 Task: Filter people by current company EY.
Action: Mouse moved to (329, 124)
Screenshot: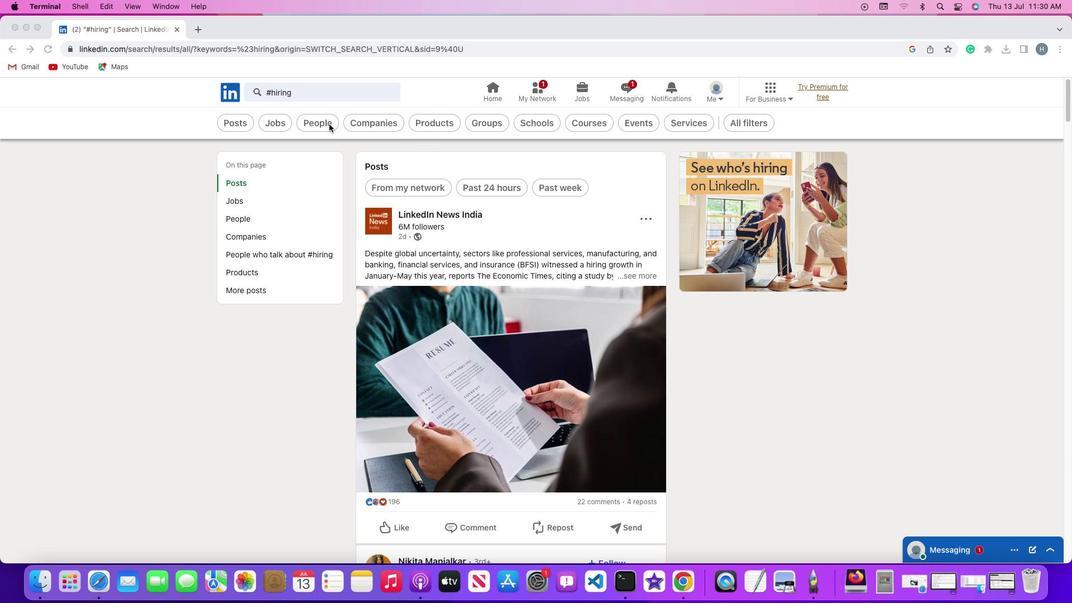 
Action: Mouse pressed left at (329, 124)
Screenshot: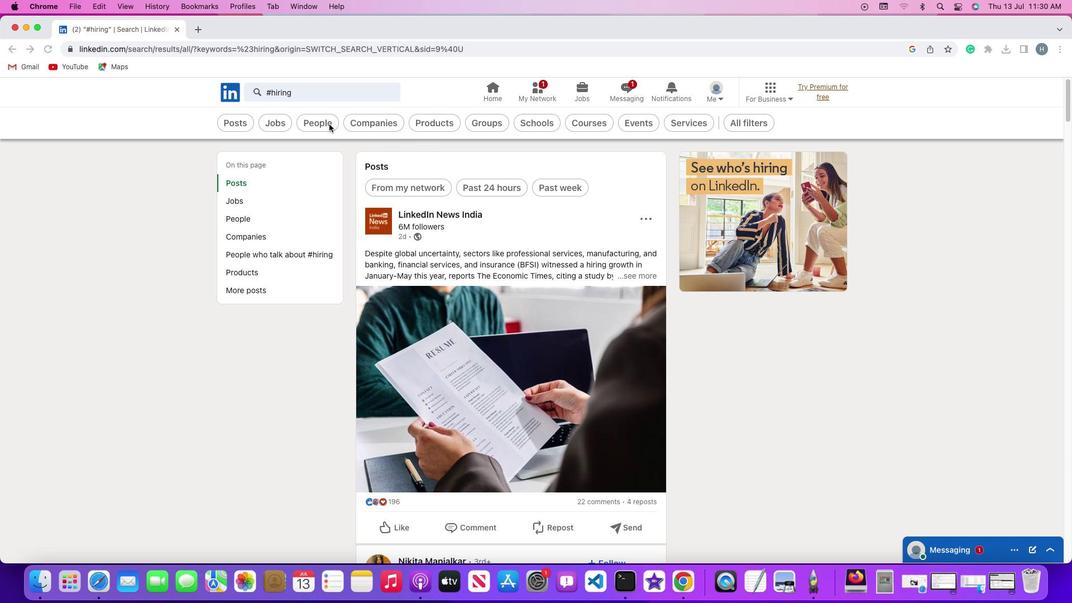 
Action: Mouse pressed left at (329, 124)
Screenshot: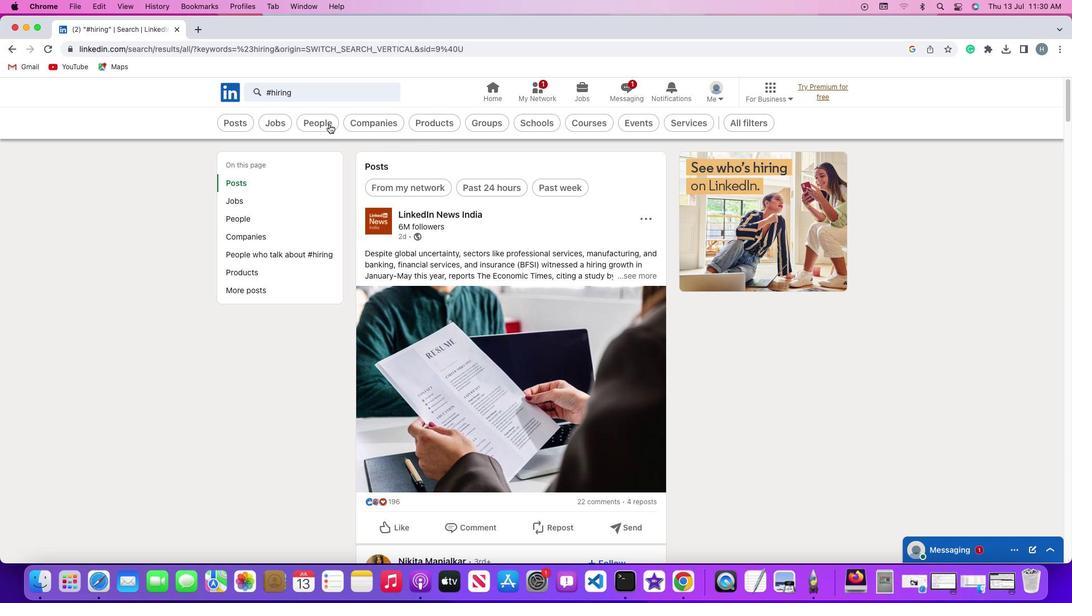 
Action: Mouse moved to (520, 121)
Screenshot: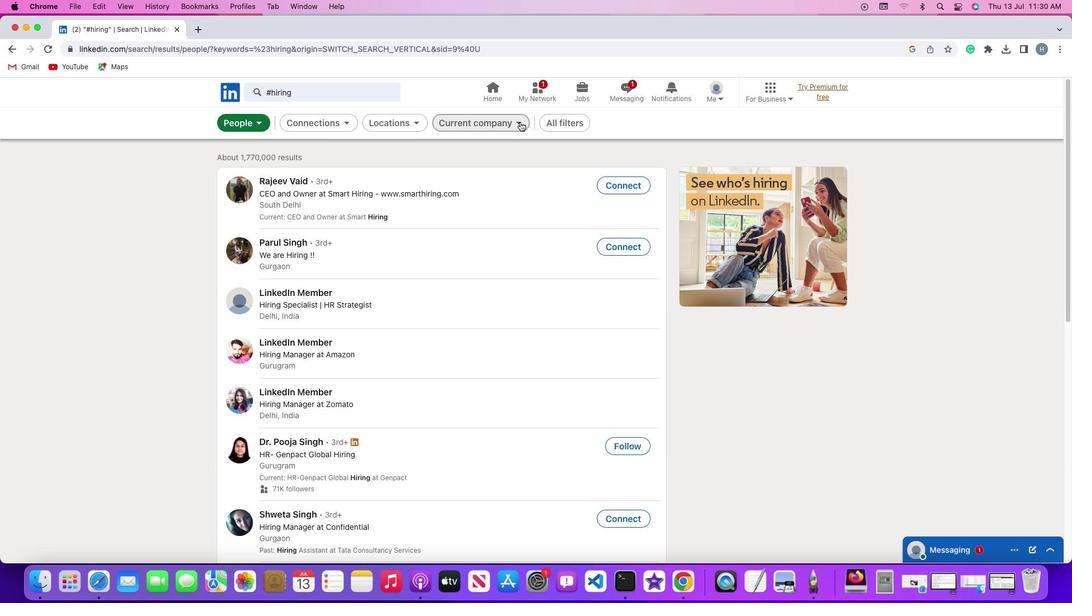 
Action: Mouse pressed left at (520, 121)
Screenshot: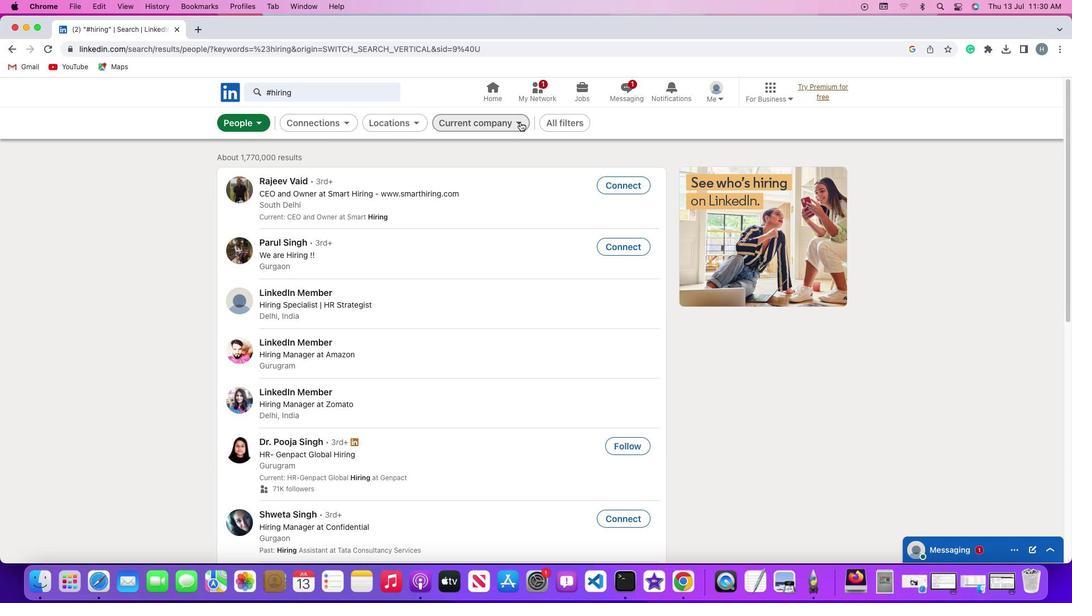 
Action: Mouse moved to (411, 279)
Screenshot: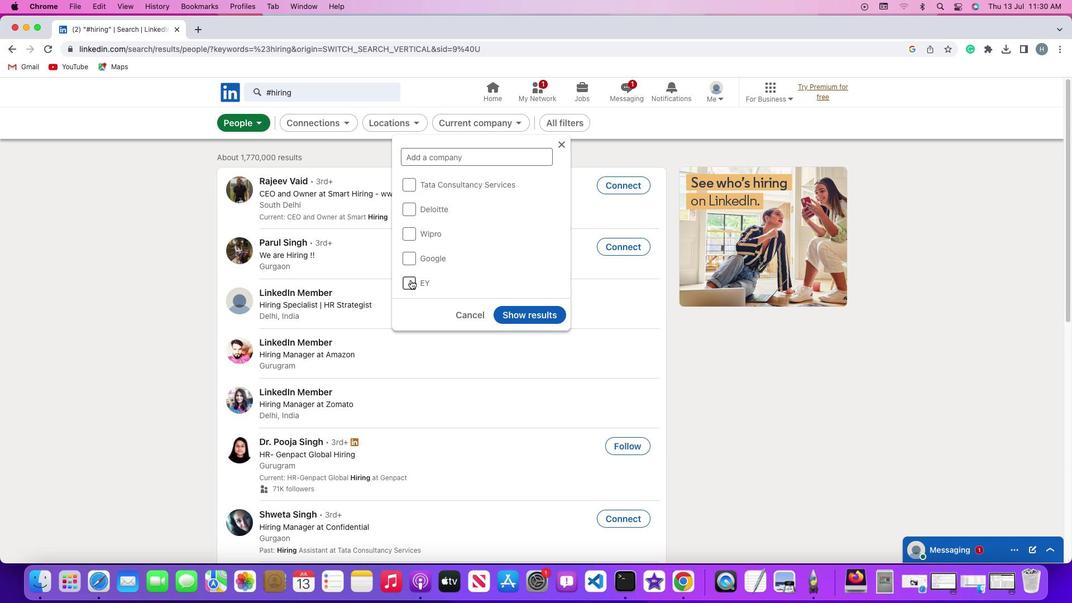 
Action: Mouse pressed left at (411, 279)
Screenshot: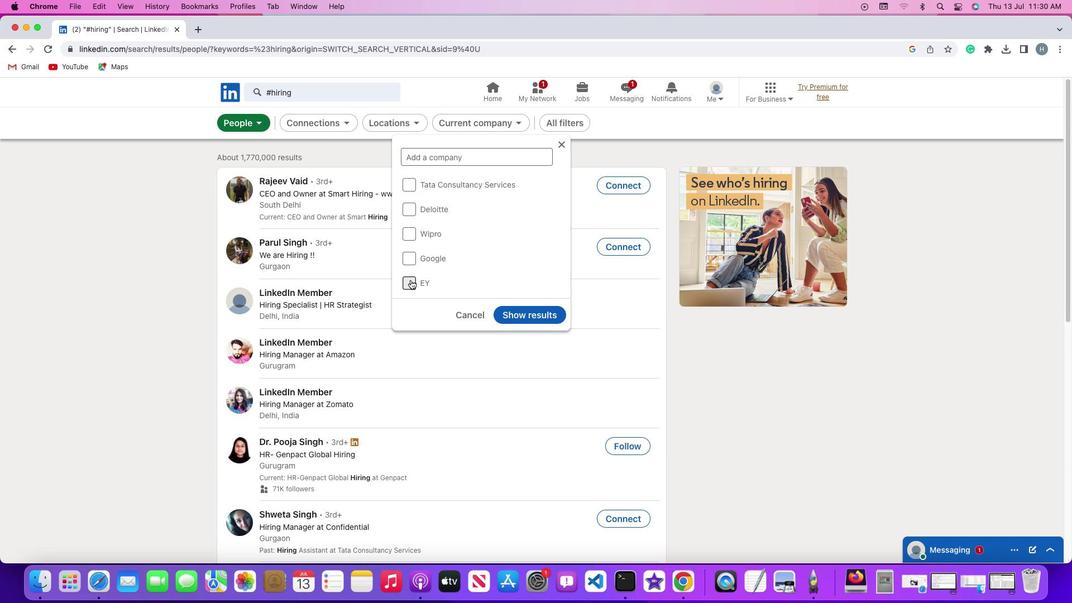 
Action: Mouse moved to (521, 313)
Screenshot: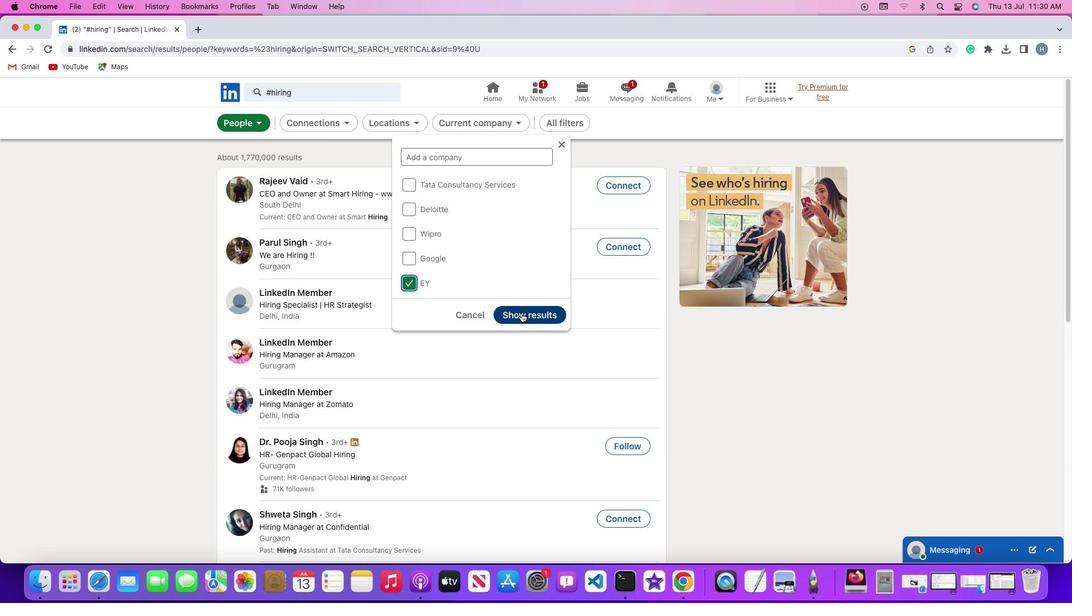 
Action: Mouse pressed left at (521, 313)
Screenshot: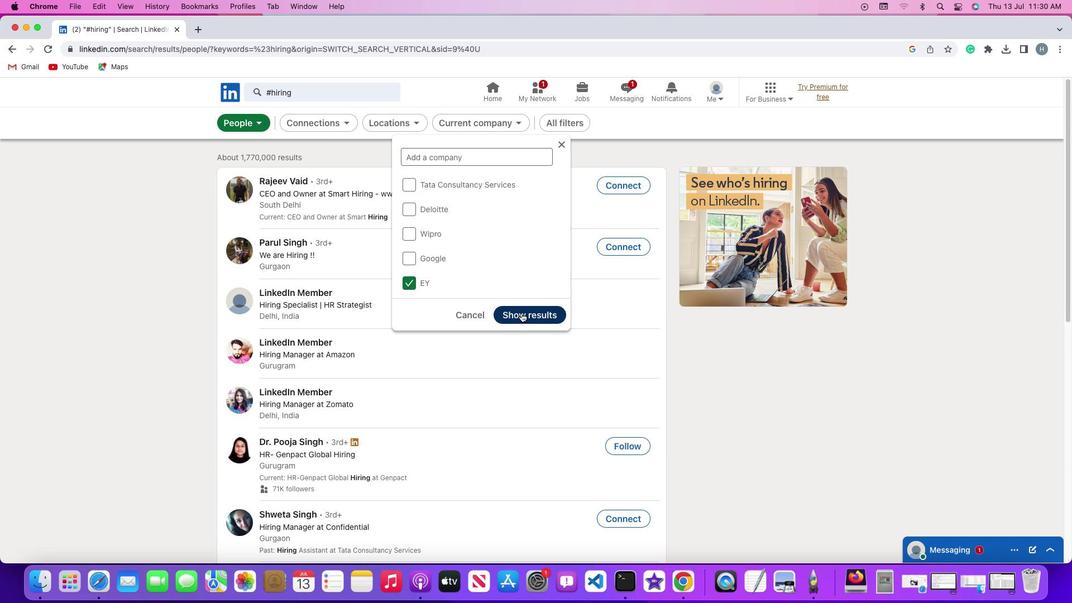 
Action: Mouse moved to (559, 206)
Screenshot: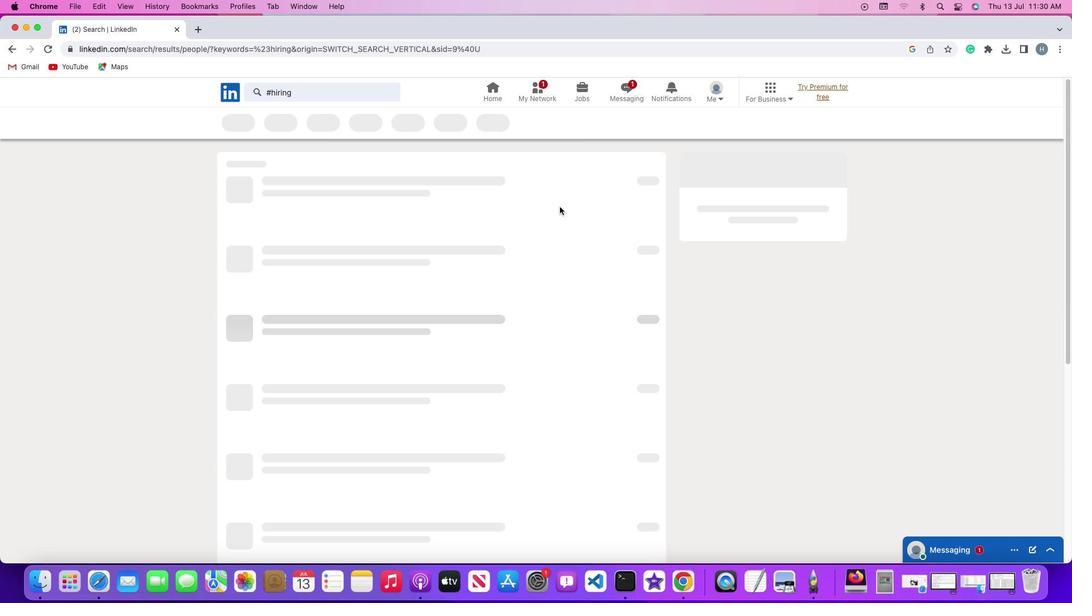 
